 Task: Toggle the format newline between the selector's option in the SCSS.
Action: Mouse moved to (59, 450)
Screenshot: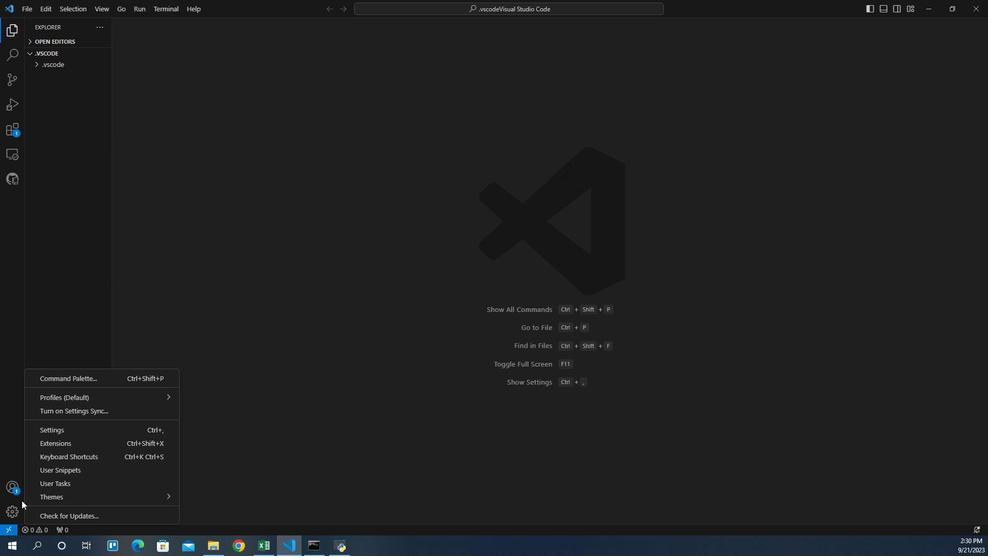 
Action: Mouse pressed left at (59, 450)
Screenshot: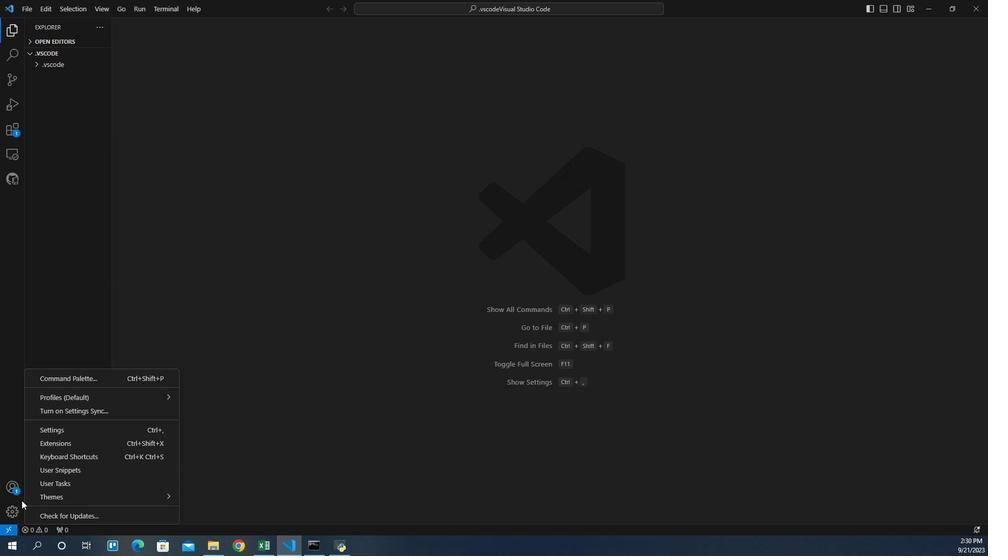 
Action: Mouse moved to (92, 393)
Screenshot: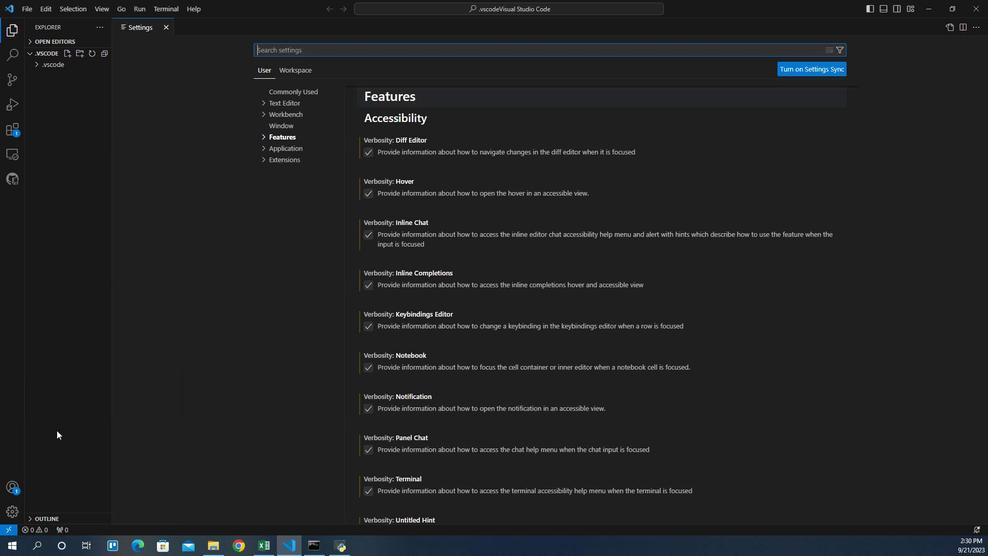 
Action: Mouse pressed left at (92, 393)
Screenshot: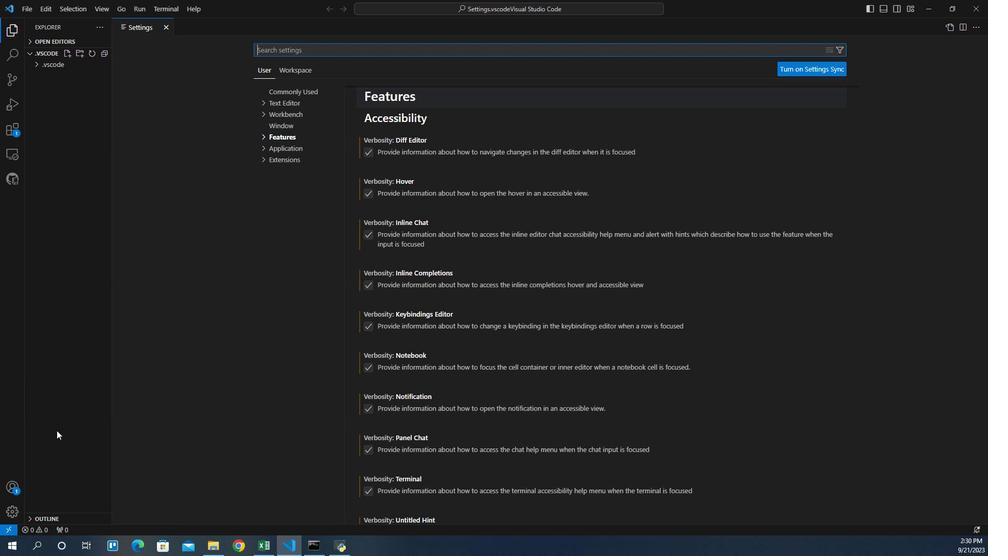 
Action: Mouse moved to (310, 124)
Screenshot: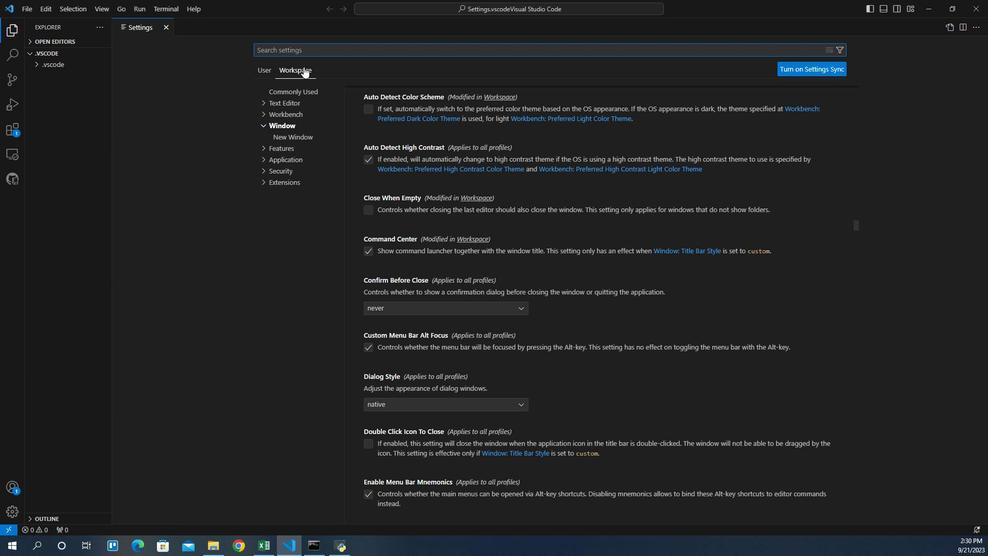 
Action: Mouse pressed left at (310, 124)
Screenshot: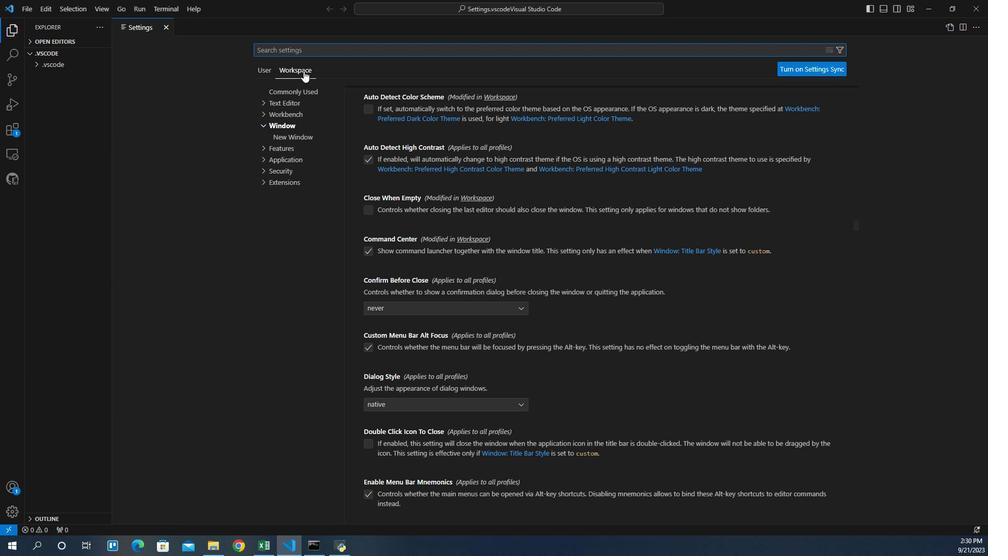 
Action: Mouse moved to (291, 194)
Screenshot: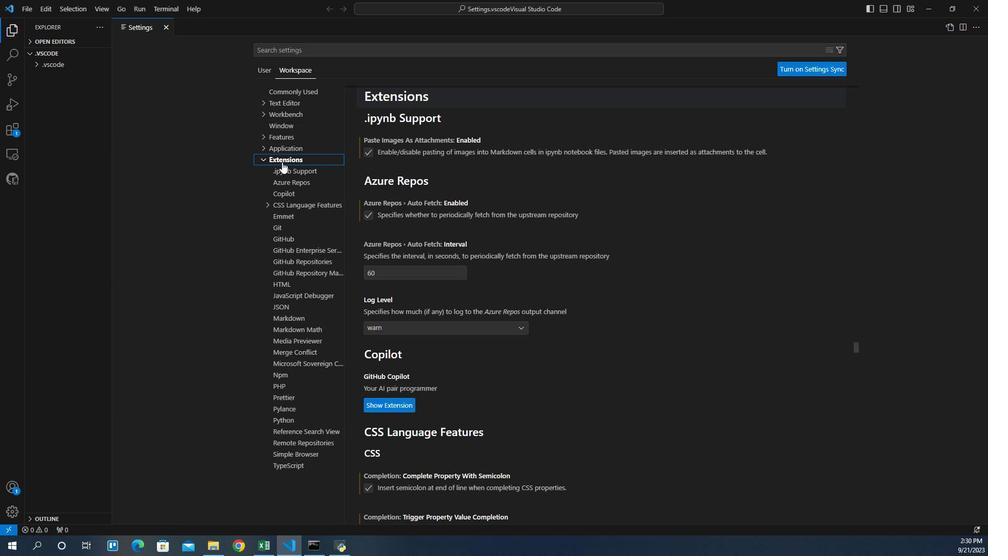 
Action: Mouse pressed left at (291, 194)
Screenshot: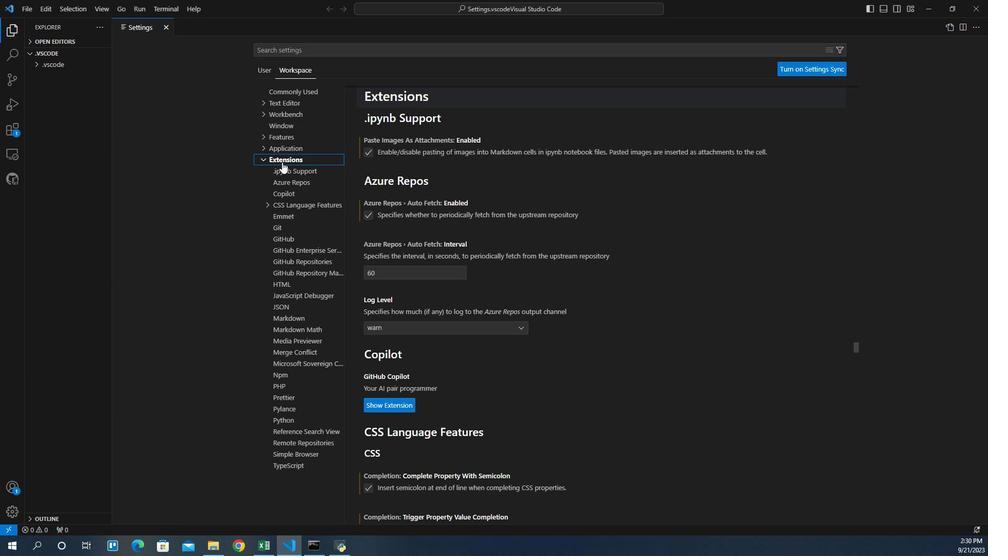 
Action: Mouse moved to (290, 227)
Screenshot: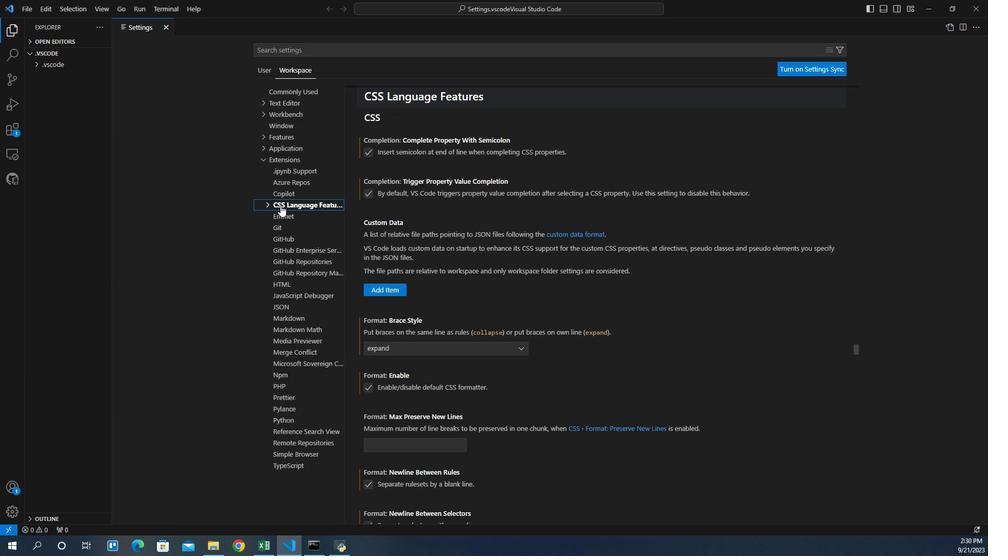 
Action: Mouse pressed left at (290, 227)
Screenshot: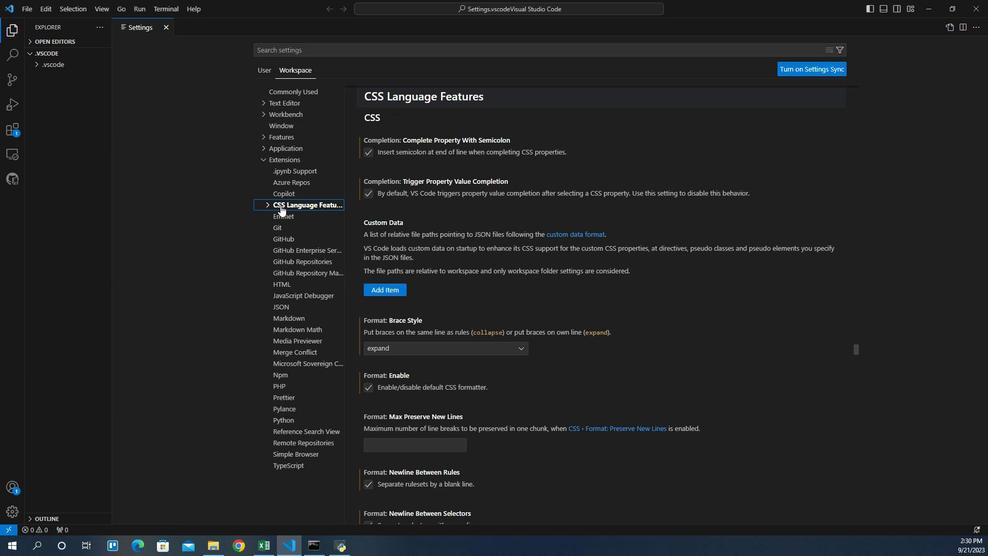 
Action: Mouse pressed left at (290, 227)
Screenshot: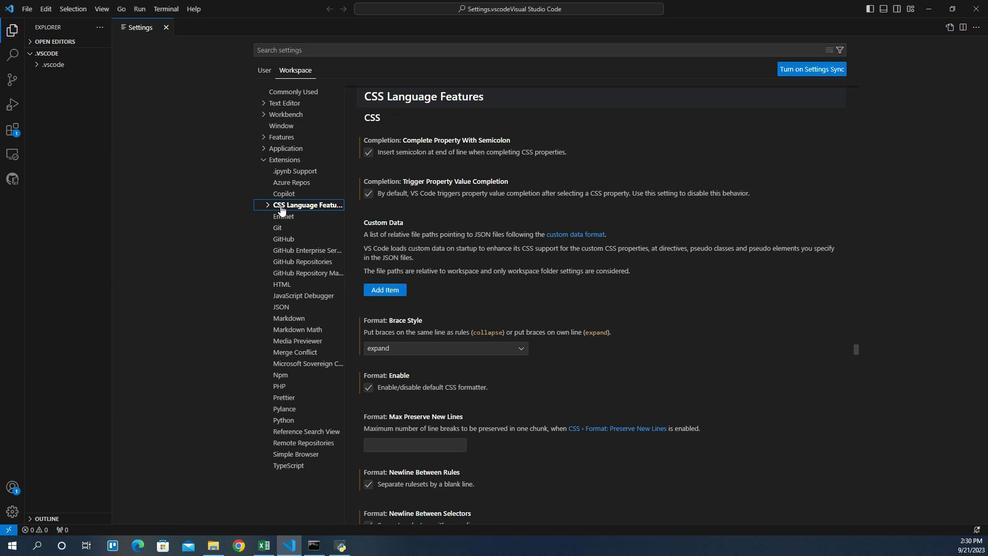 
Action: Mouse pressed left at (290, 227)
Screenshot: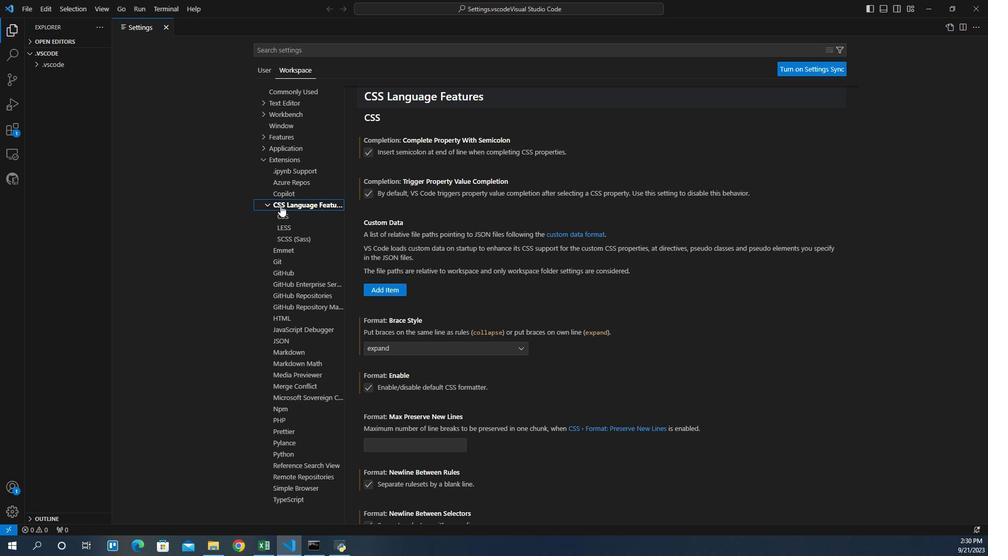 
Action: Mouse moved to (294, 251)
Screenshot: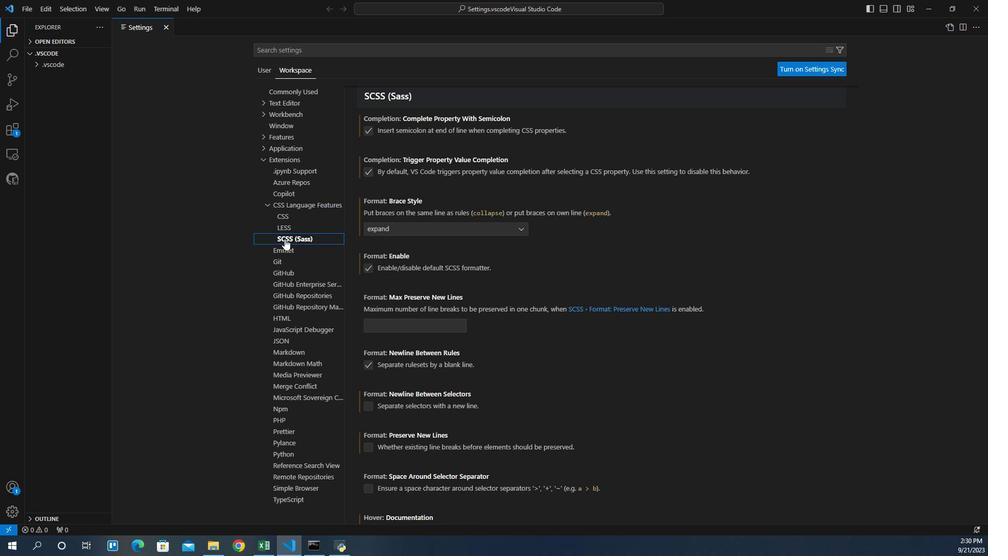 
Action: Mouse pressed left at (294, 251)
Screenshot: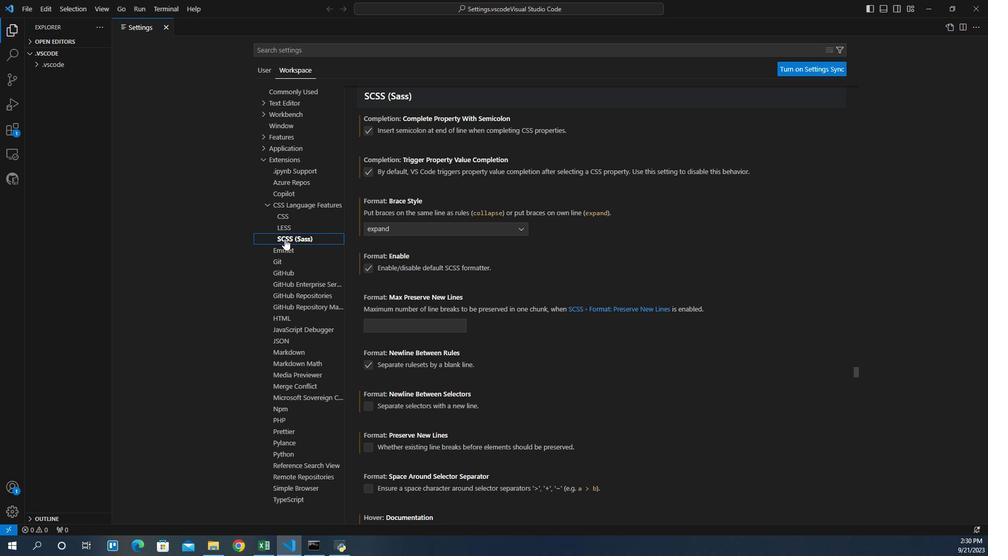 
Action: Mouse moved to (403, 338)
Screenshot: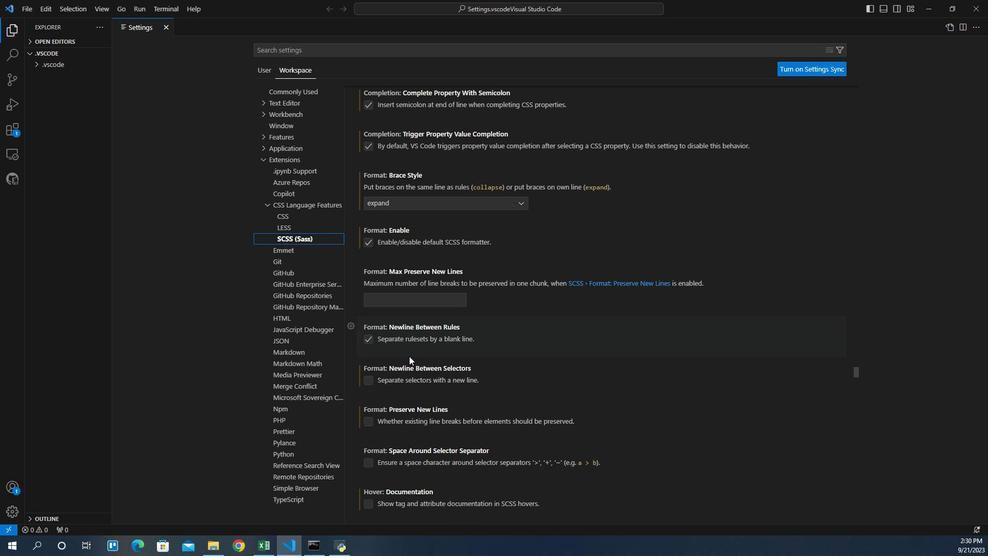 
Action: Mouse scrolled (403, 338) with delta (0, 0)
Screenshot: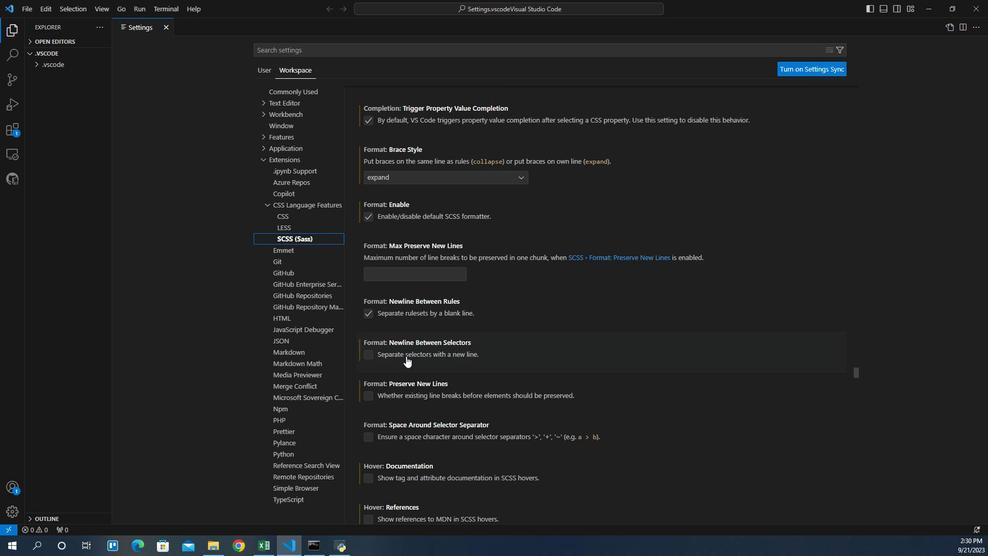 
Action: Mouse scrolled (403, 338) with delta (0, 0)
Screenshot: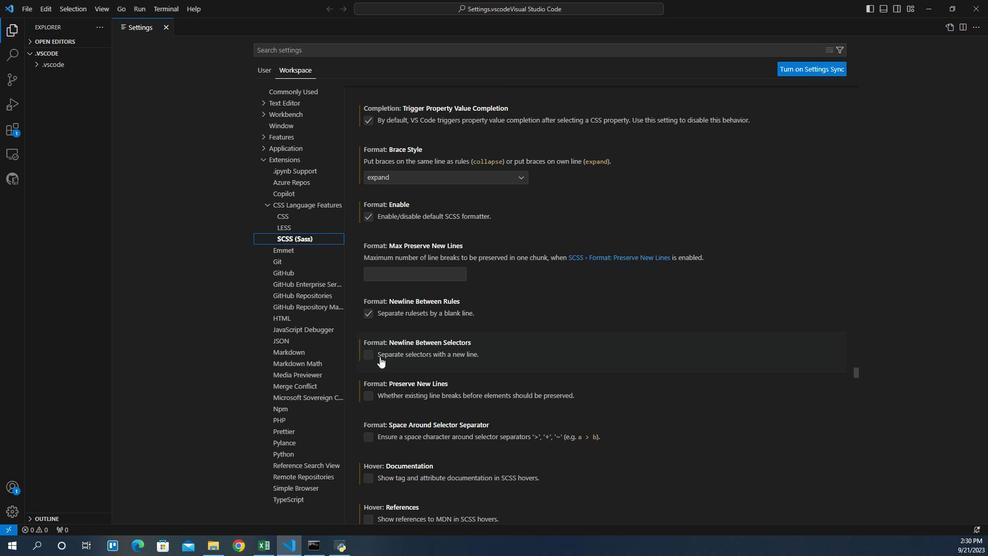 
Action: Mouse moved to (366, 337)
Screenshot: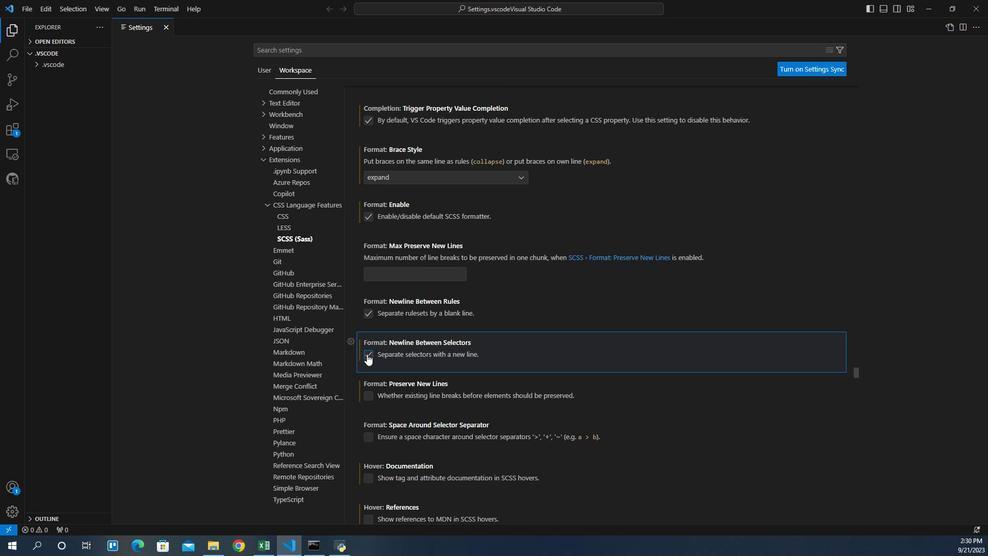 
Action: Mouse pressed left at (366, 337)
Screenshot: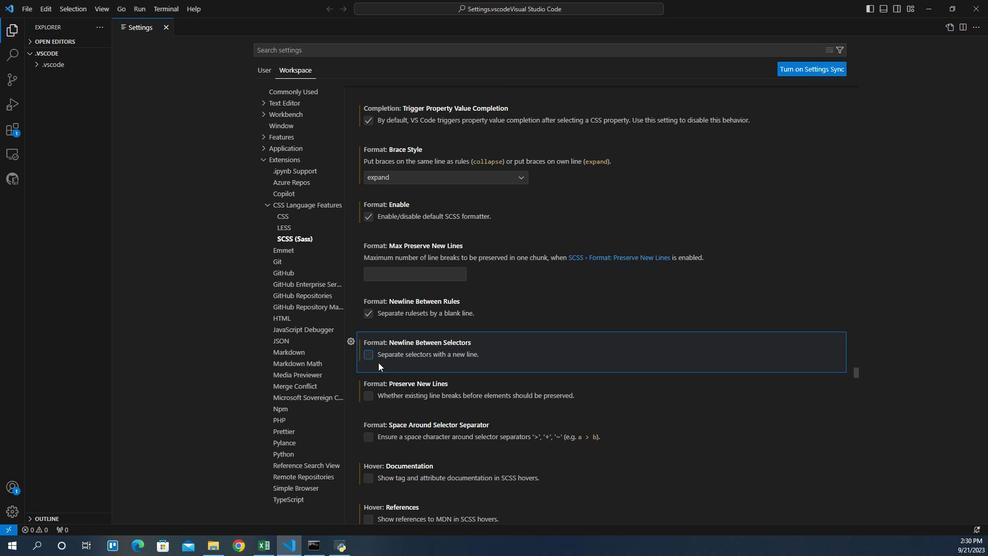 
Action: Mouse pressed left at (366, 337)
Screenshot: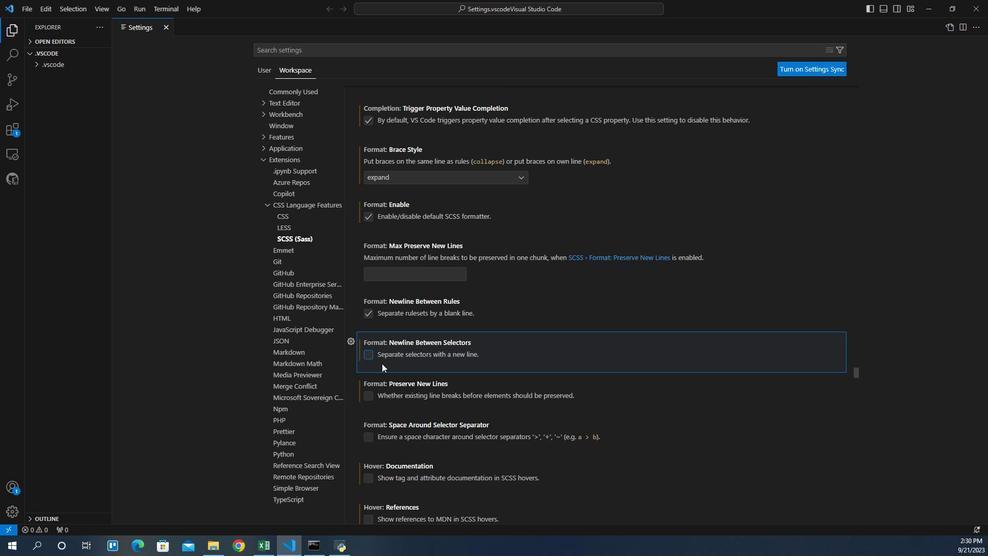 
Action: Mouse moved to (370, 337)
Screenshot: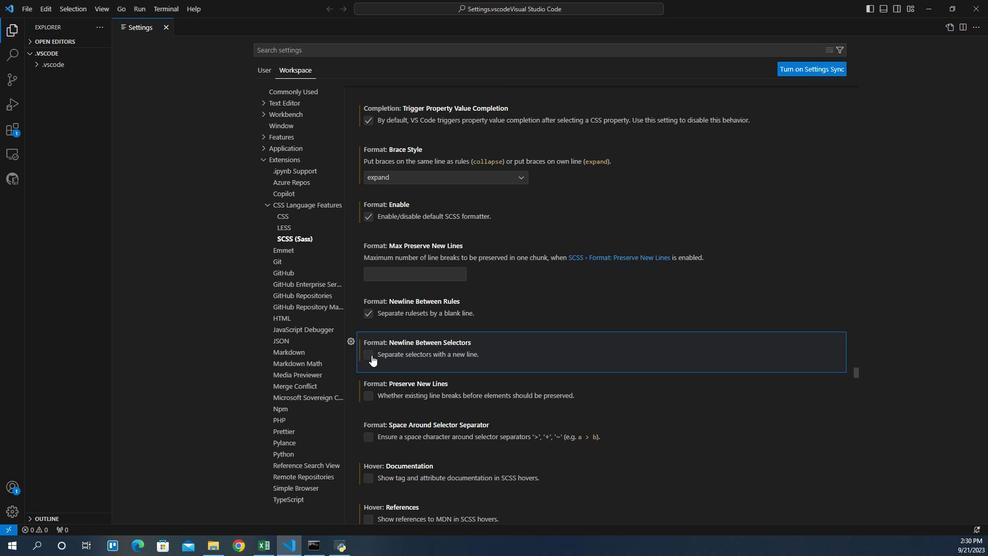 
Action: Mouse pressed left at (370, 337)
Screenshot: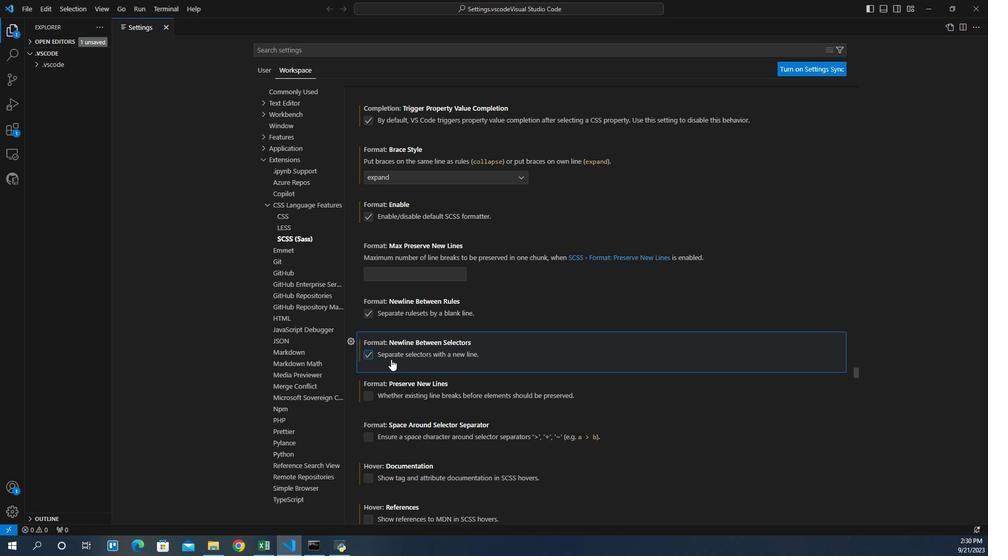 
Action: Mouse moved to (388, 340)
Screenshot: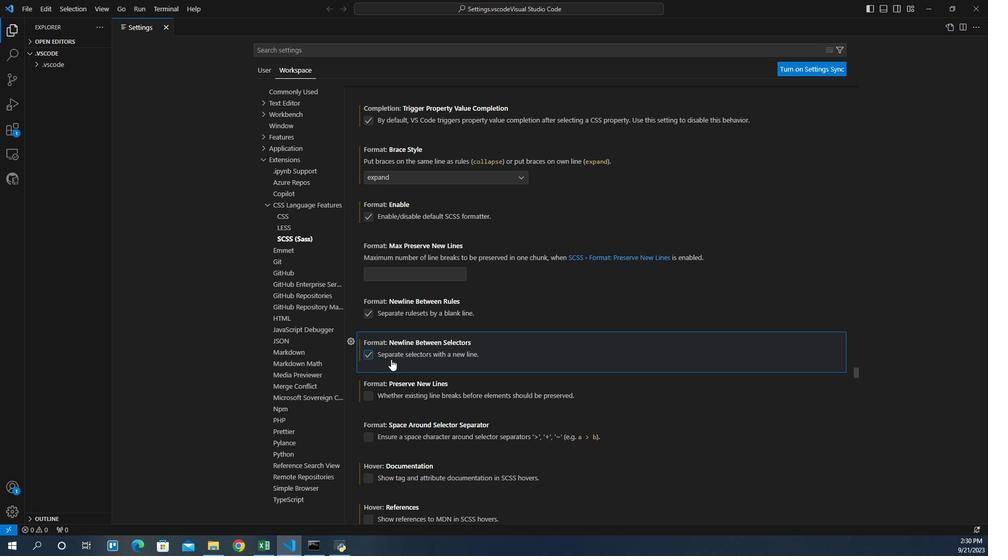 
